 Task: Check the average views per listing of hardwood floors in the last 1 year.
Action: Mouse moved to (803, 189)
Screenshot: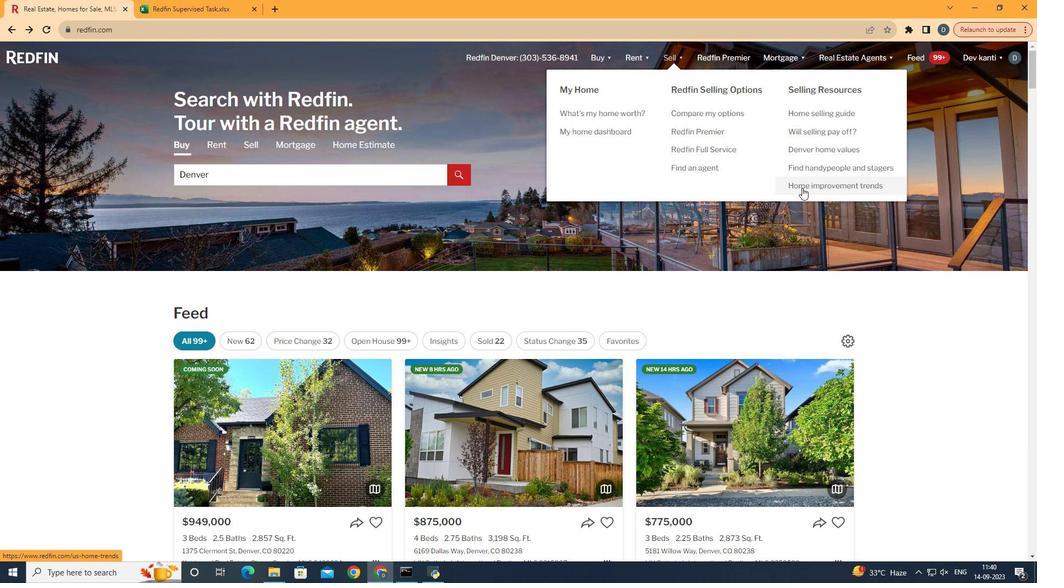 
Action: Mouse pressed left at (803, 189)
Screenshot: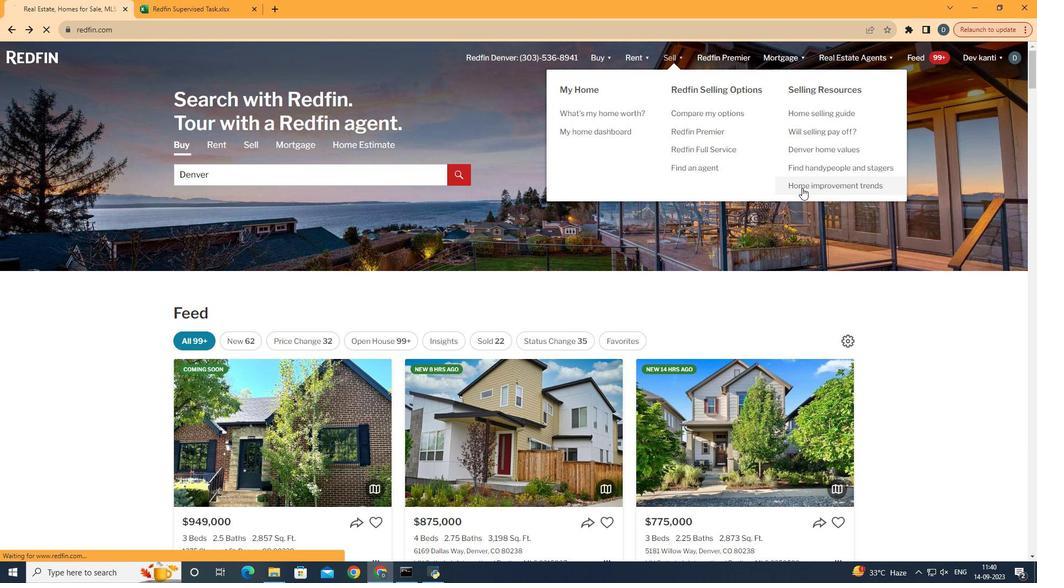 
Action: Mouse moved to (267, 206)
Screenshot: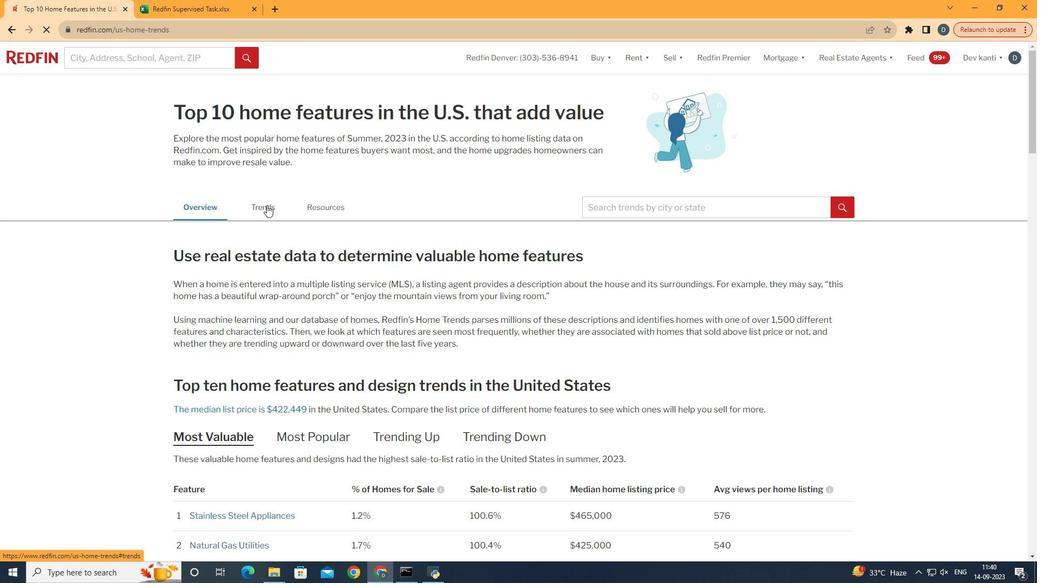 
Action: Mouse pressed left at (267, 206)
Screenshot: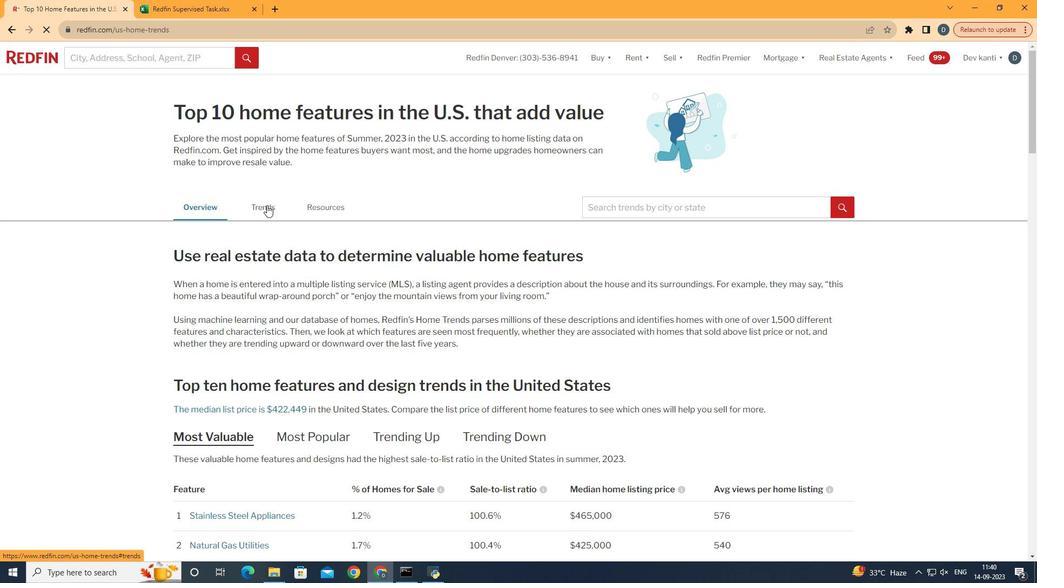 
Action: Mouse moved to (524, 335)
Screenshot: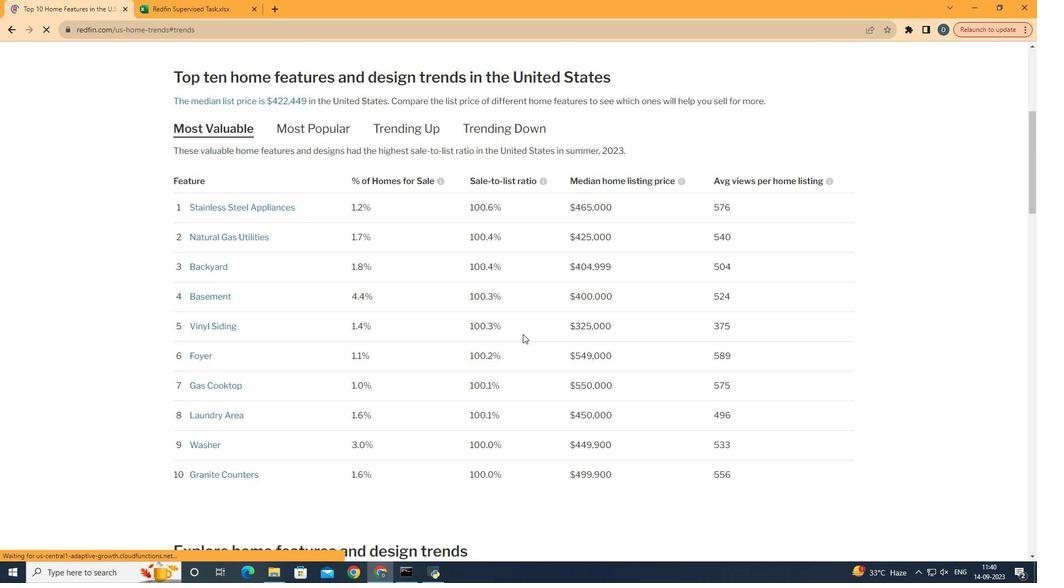 
Action: Mouse scrolled (524, 334) with delta (0, 0)
Screenshot: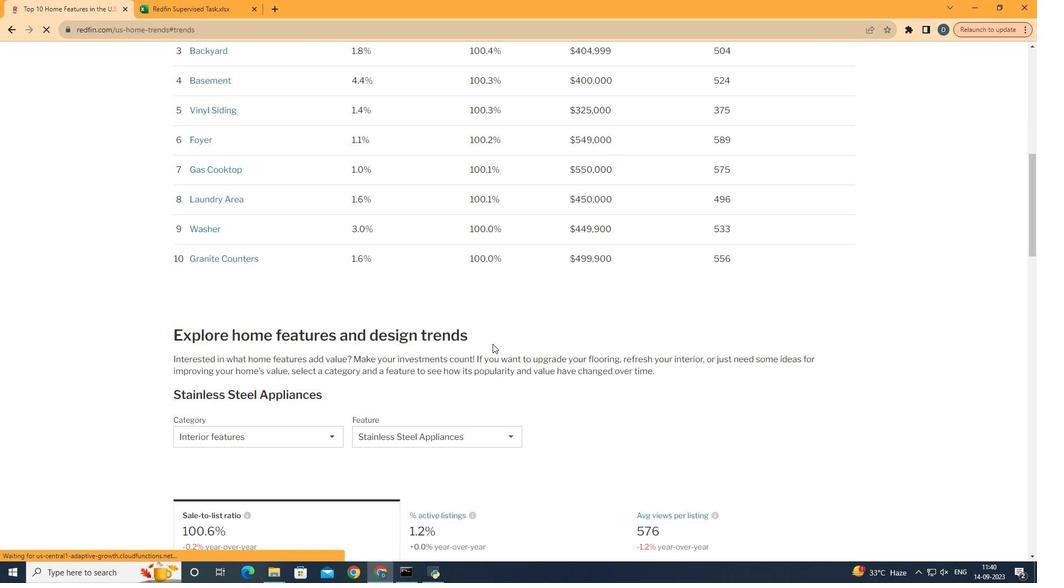 
Action: Mouse scrolled (524, 334) with delta (0, 0)
Screenshot: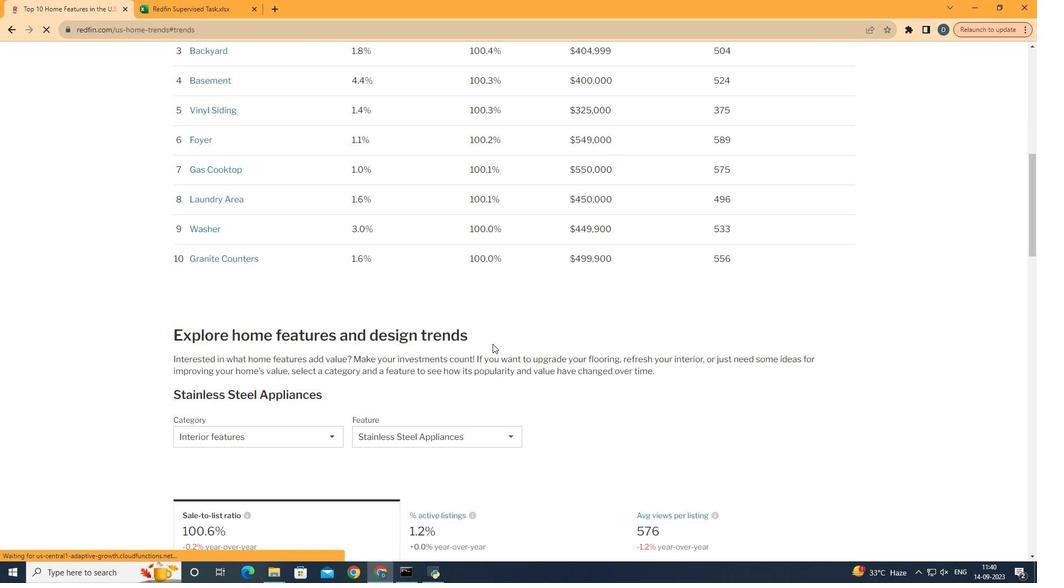 
Action: Mouse moved to (523, 336)
Screenshot: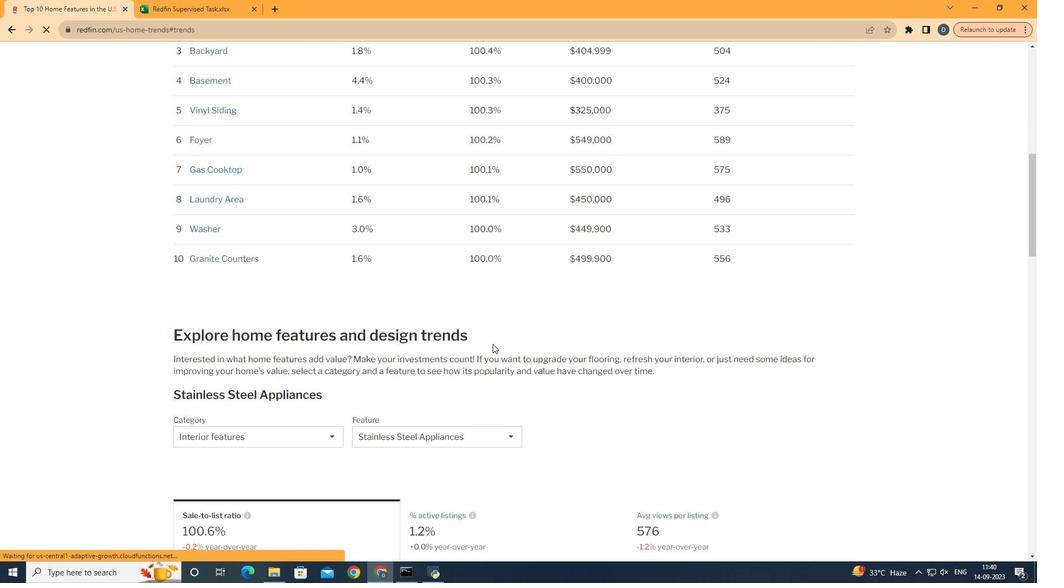 
Action: Mouse scrolled (523, 335) with delta (0, 0)
Screenshot: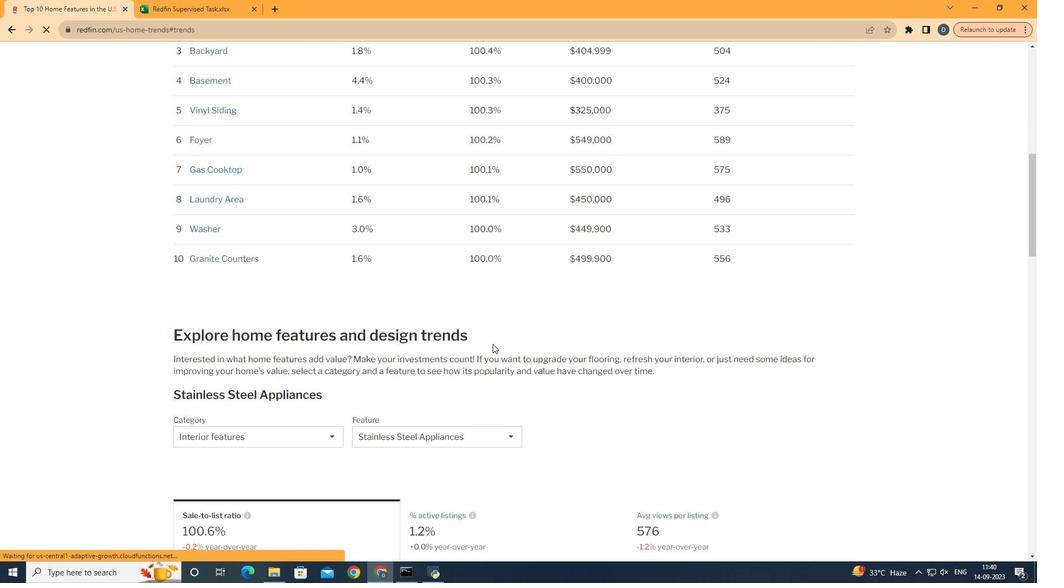 
Action: Mouse moved to (517, 337)
Screenshot: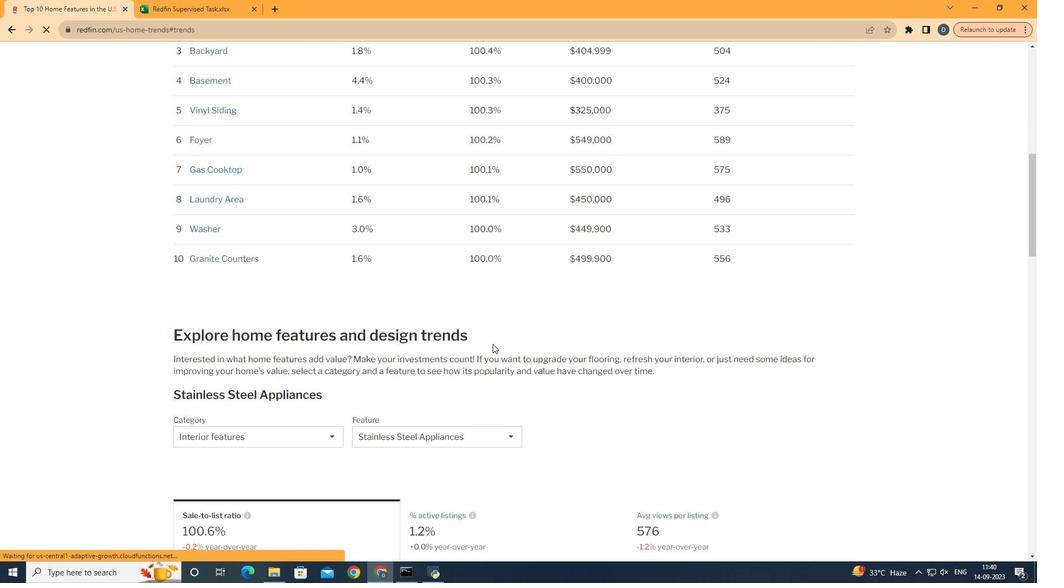 
Action: Mouse scrolled (517, 336) with delta (0, 0)
Screenshot: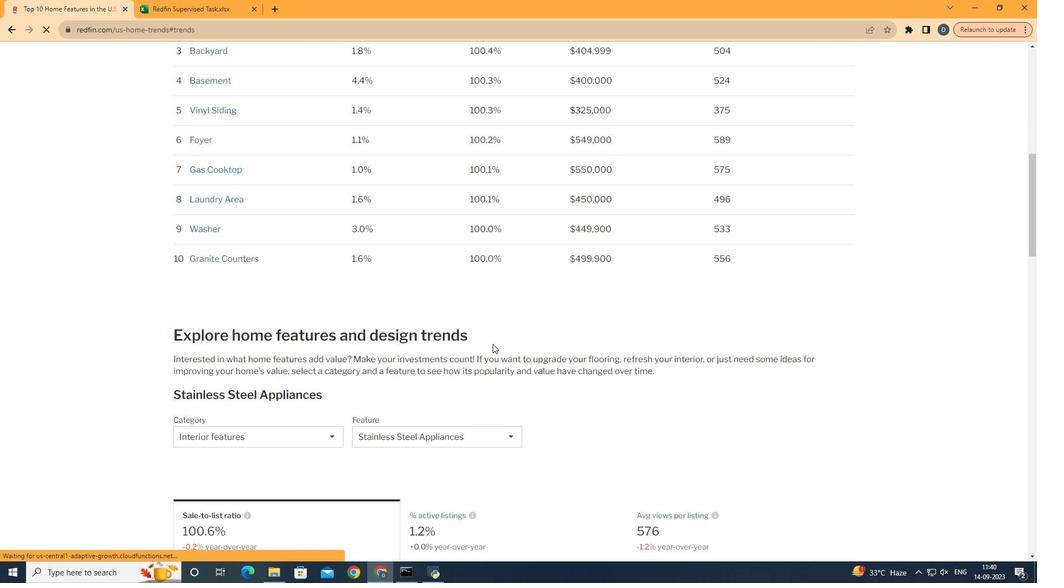 
Action: Mouse moved to (491, 345)
Screenshot: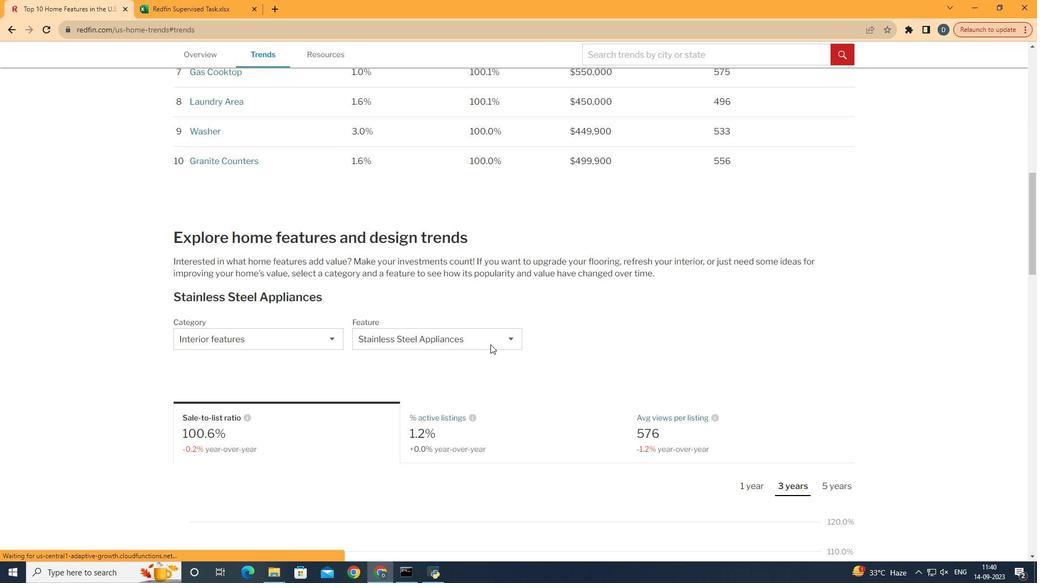 
Action: Mouse scrolled (491, 345) with delta (0, 0)
Screenshot: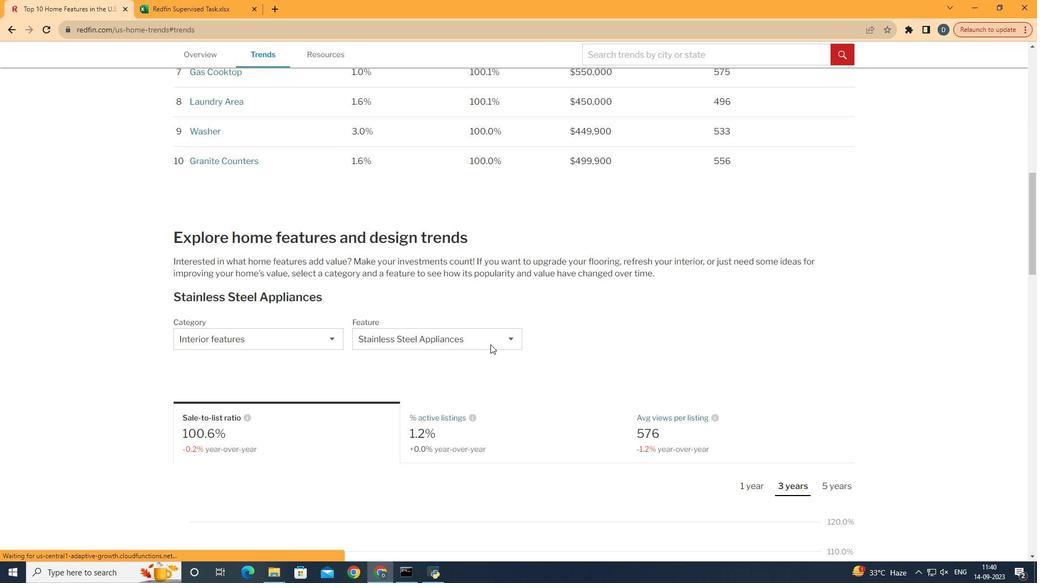 
Action: Mouse scrolled (491, 345) with delta (0, 0)
Screenshot: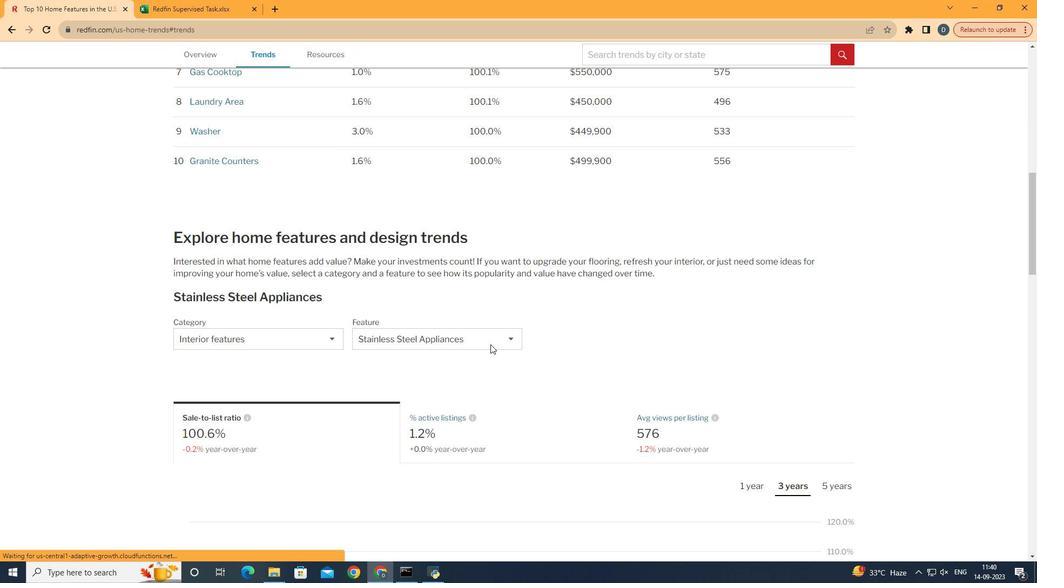 
Action: Mouse moved to (491, 346)
Screenshot: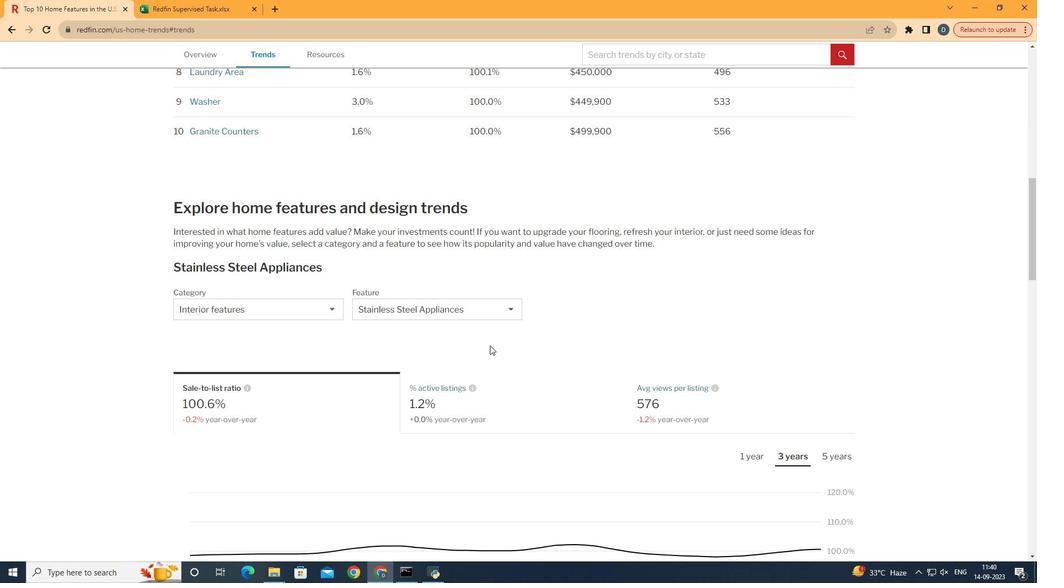 
Action: Mouse scrolled (491, 346) with delta (0, 0)
Screenshot: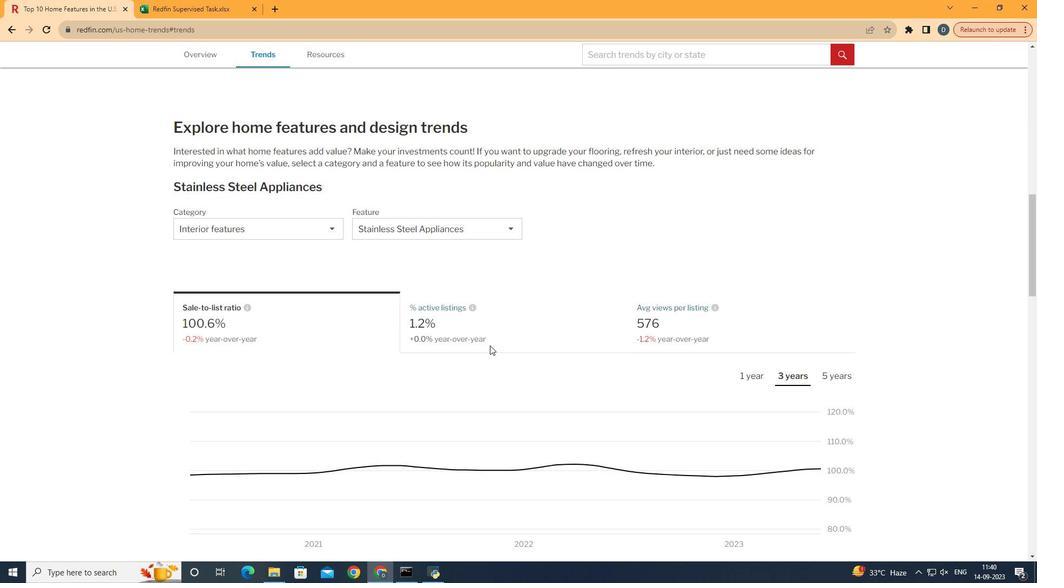 
Action: Mouse scrolled (491, 346) with delta (0, 0)
Screenshot: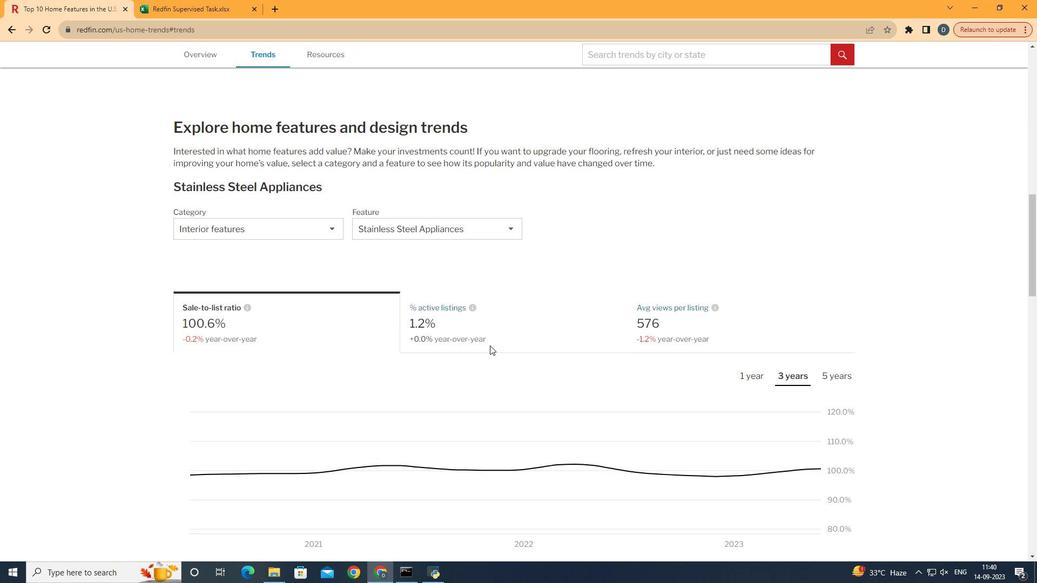 
Action: Mouse moved to (412, 295)
Screenshot: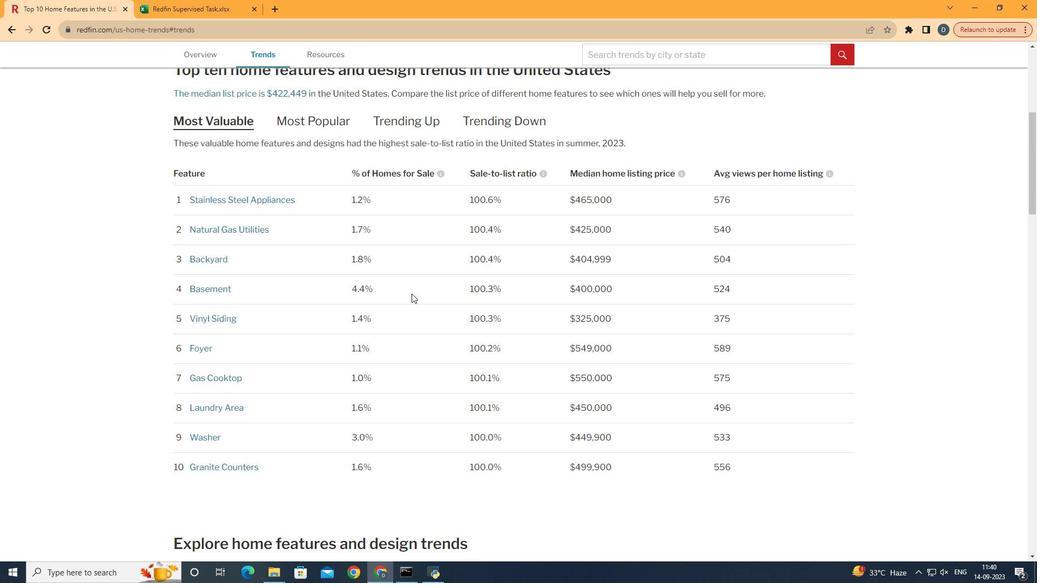 
Action: Mouse scrolled (412, 294) with delta (0, 0)
Screenshot: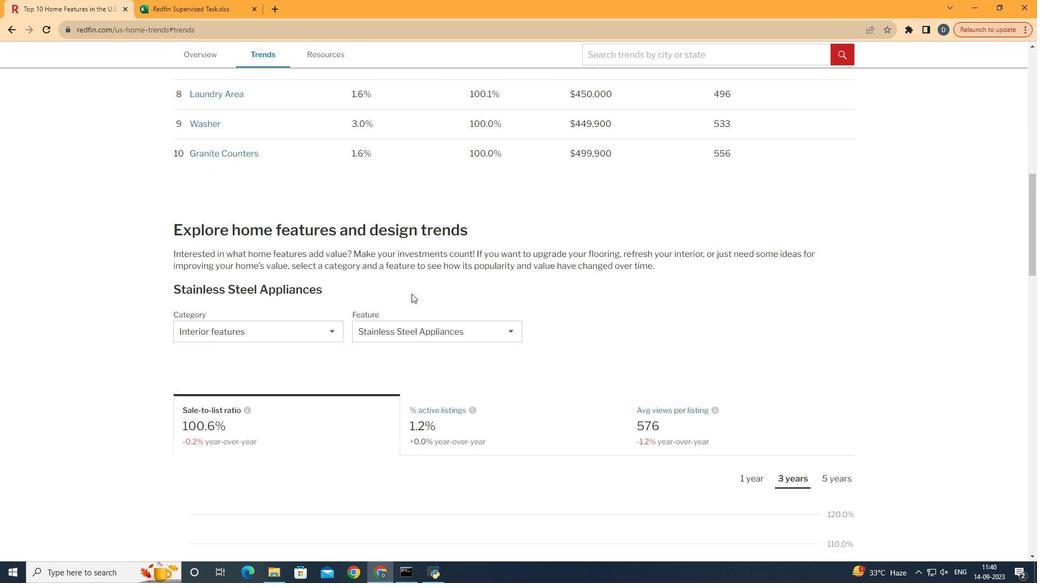 
Action: Mouse scrolled (412, 294) with delta (0, 0)
Screenshot: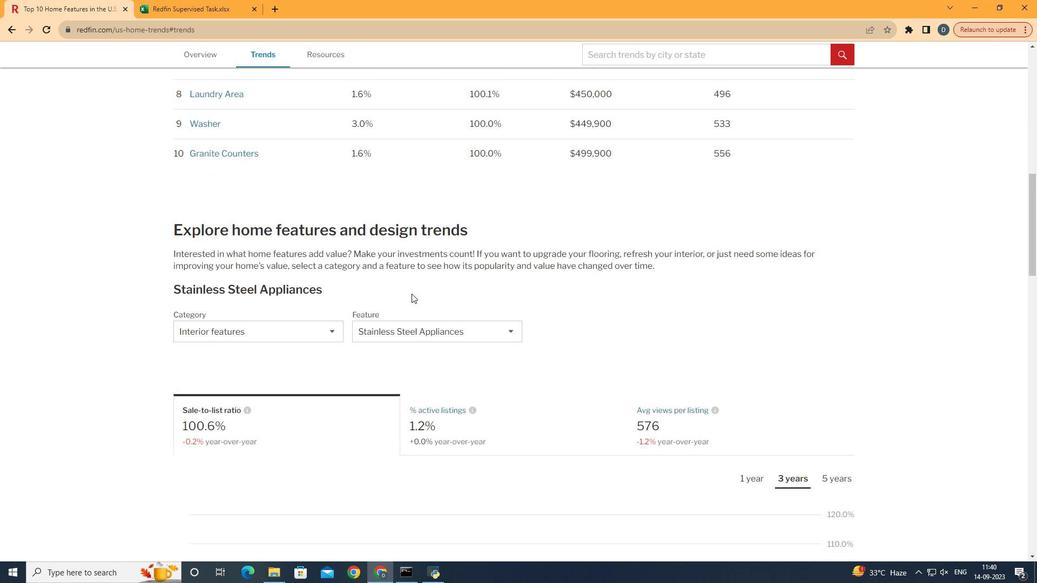 
Action: Mouse scrolled (412, 294) with delta (0, 0)
Screenshot: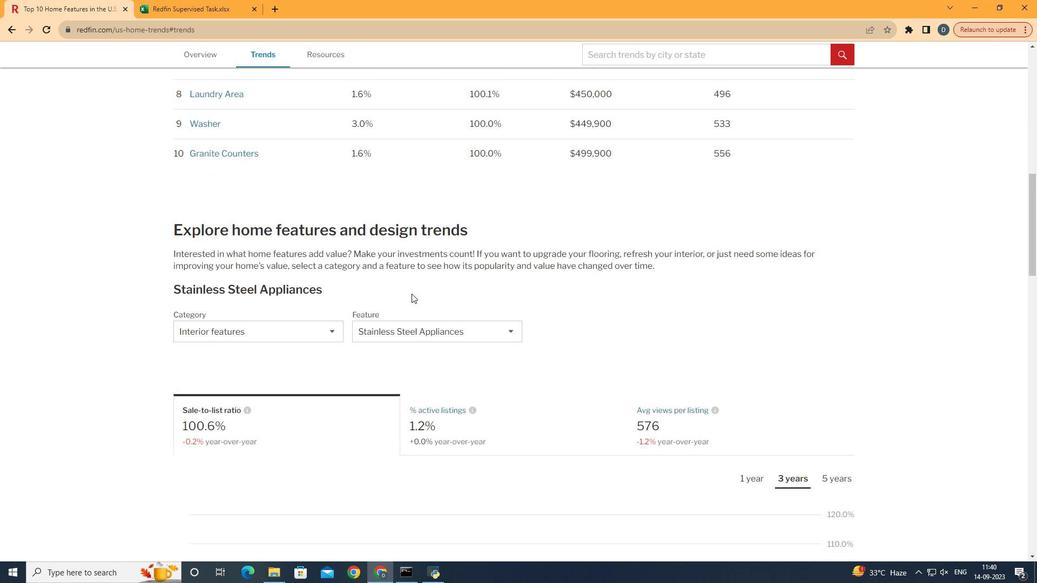 
Action: Mouse scrolled (412, 294) with delta (0, 0)
Screenshot: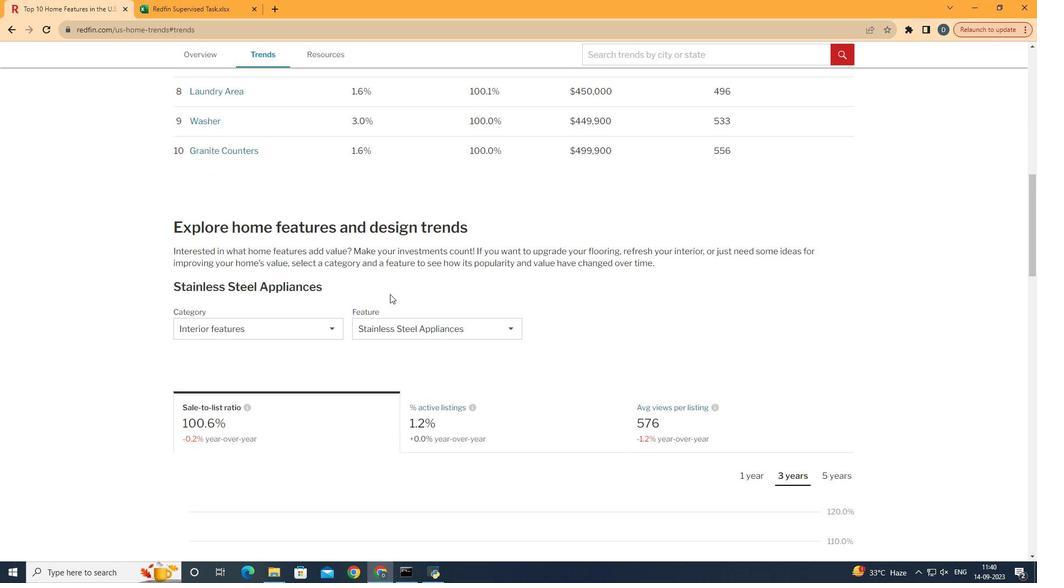 
Action: Mouse scrolled (412, 294) with delta (0, 0)
Screenshot: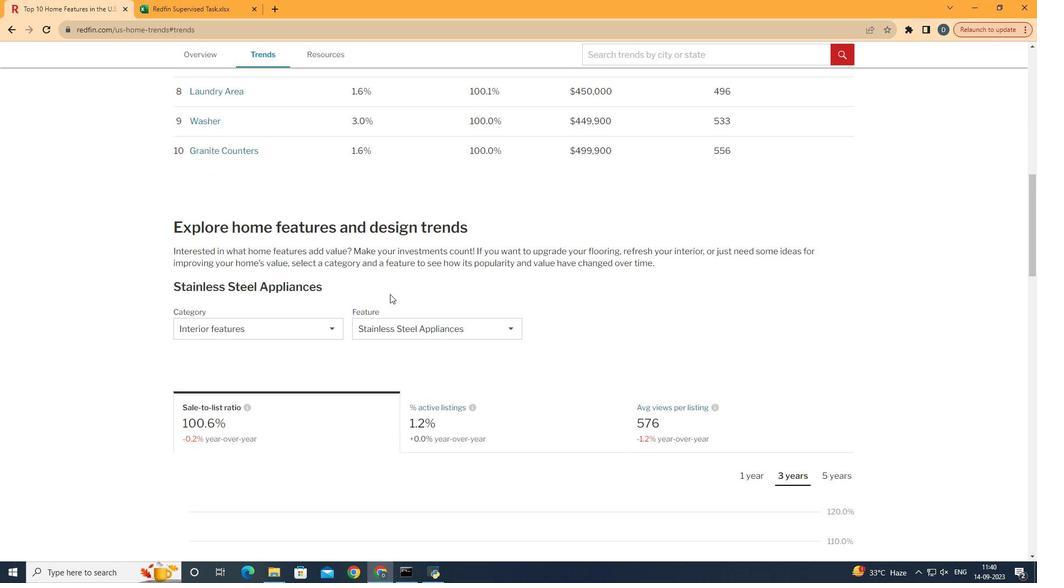 
Action: Mouse scrolled (412, 294) with delta (0, 0)
Screenshot: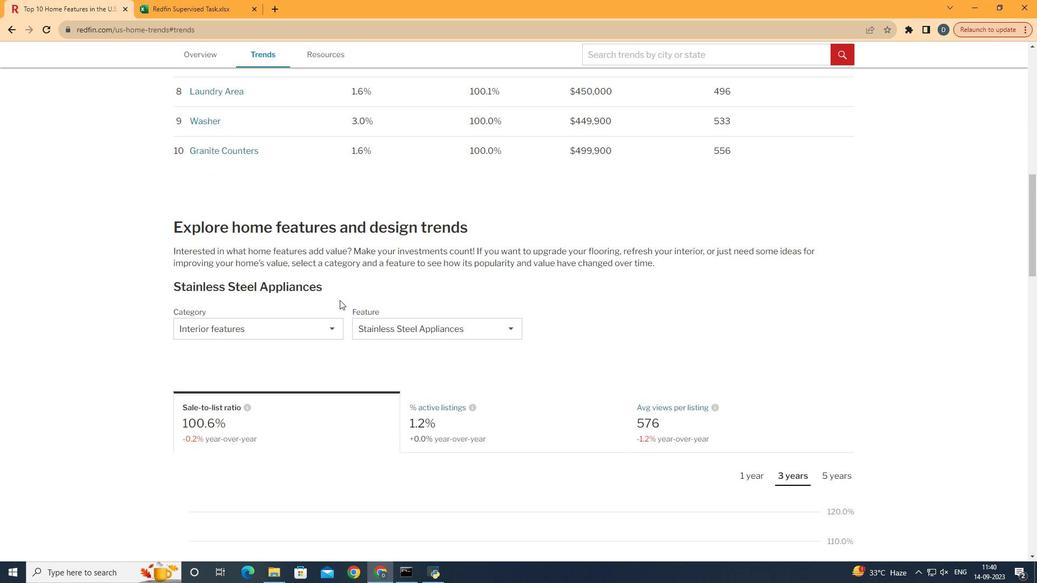 
Action: Mouse moved to (320, 301)
Screenshot: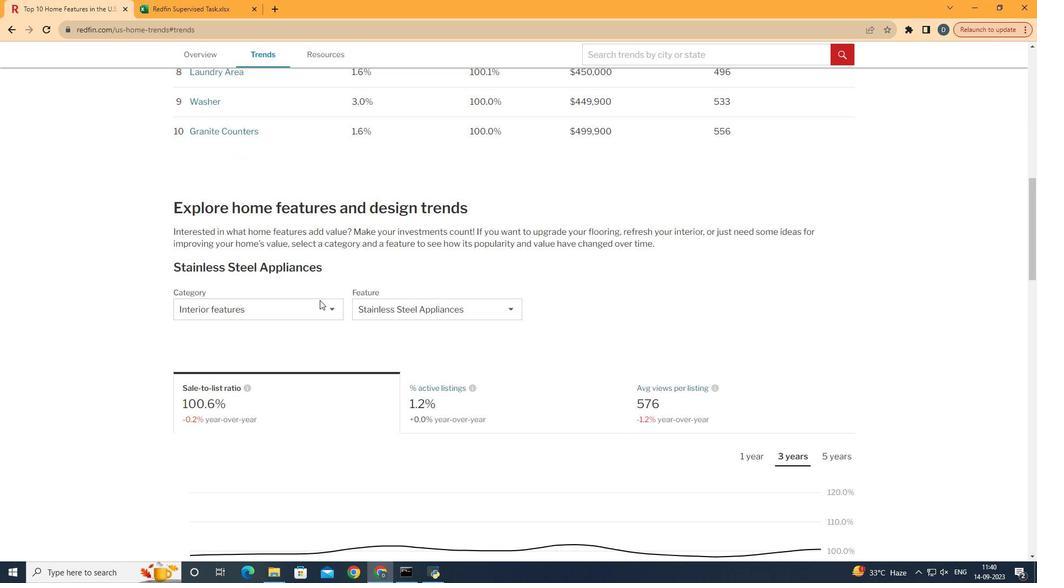 
Action: Mouse scrolled (320, 300) with delta (0, 0)
Screenshot: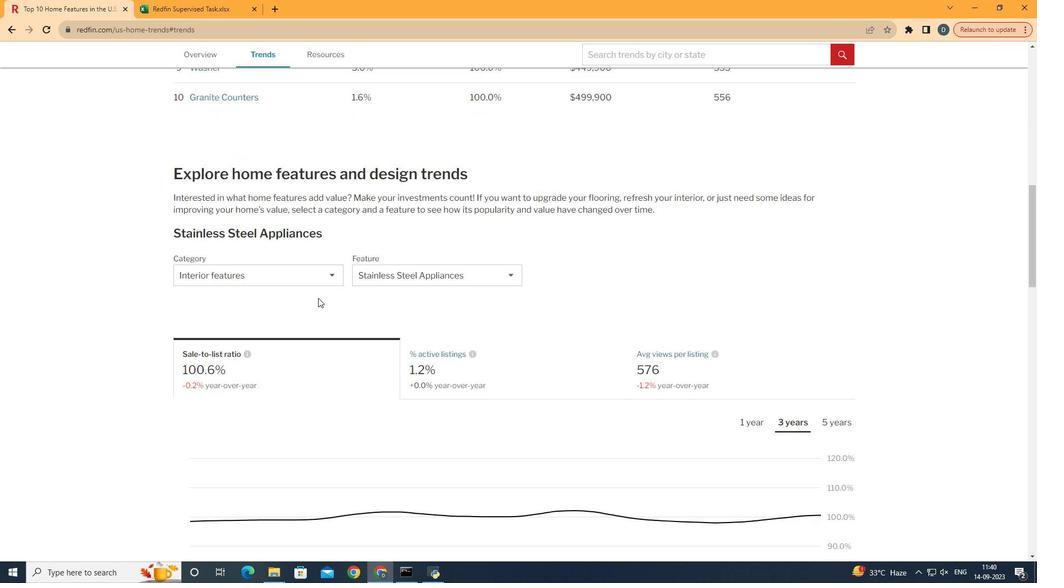 
Action: Mouse moved to (290, 276)
Screenshot: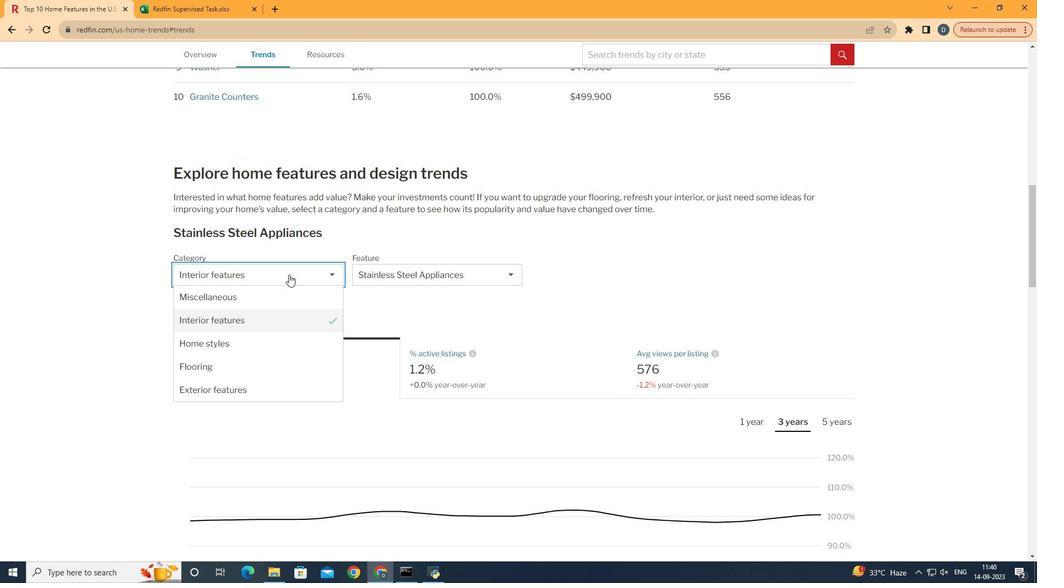 
Action: Mouse pressed left at (290, 276)
Screenshot: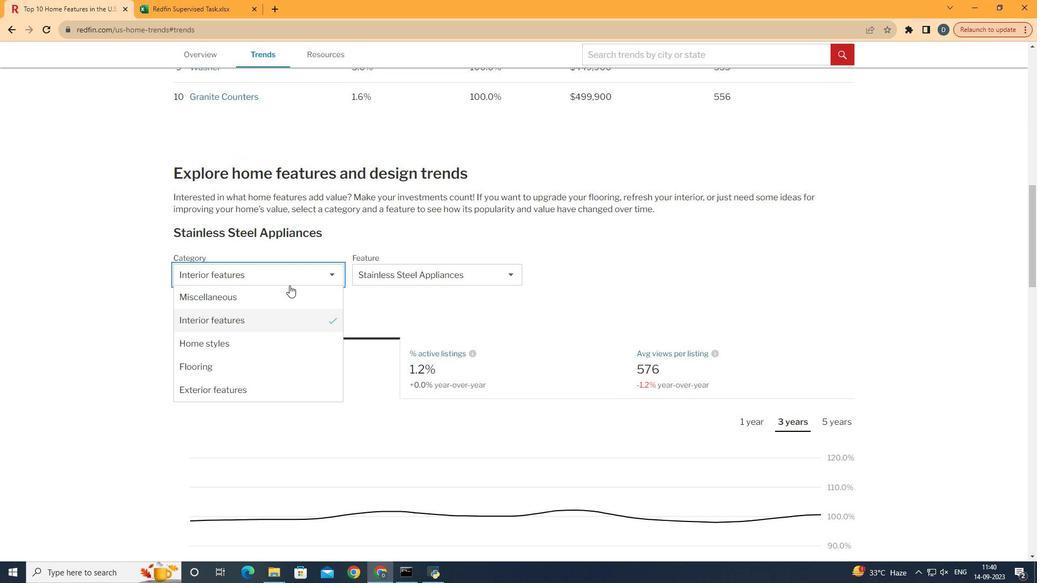
Action: Mouse moved to (292, 358)
Screenshot: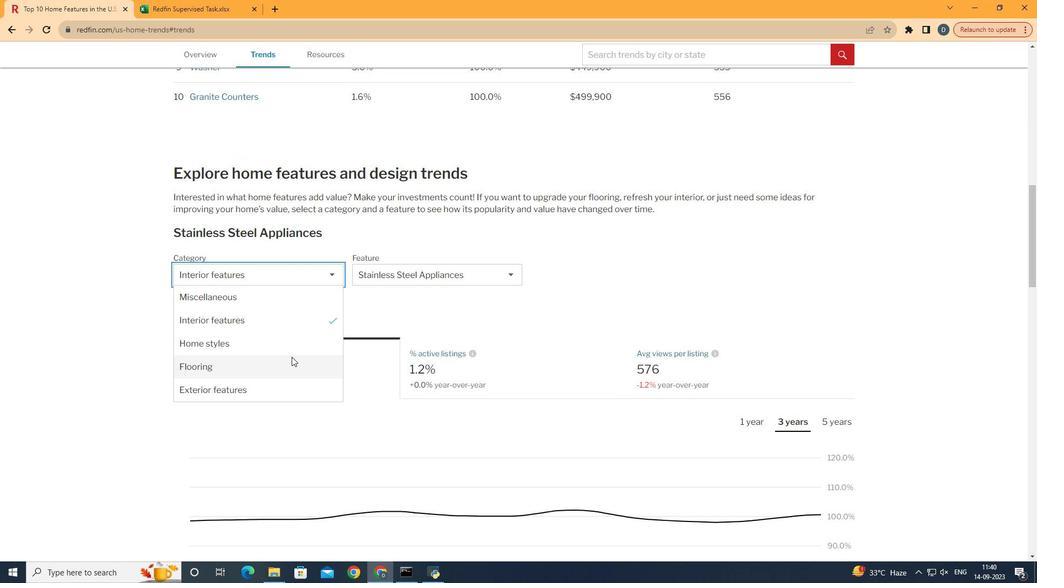 
Action: Mouse pressed left at (292, 358)
Screenshot: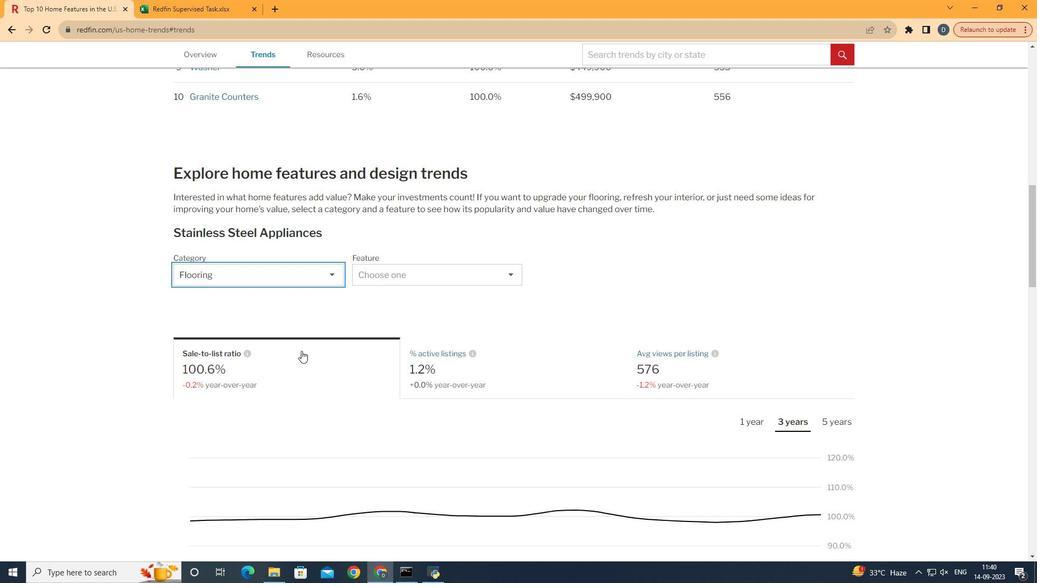 
Action: Mouse moved to (433, 276)
Screenshot: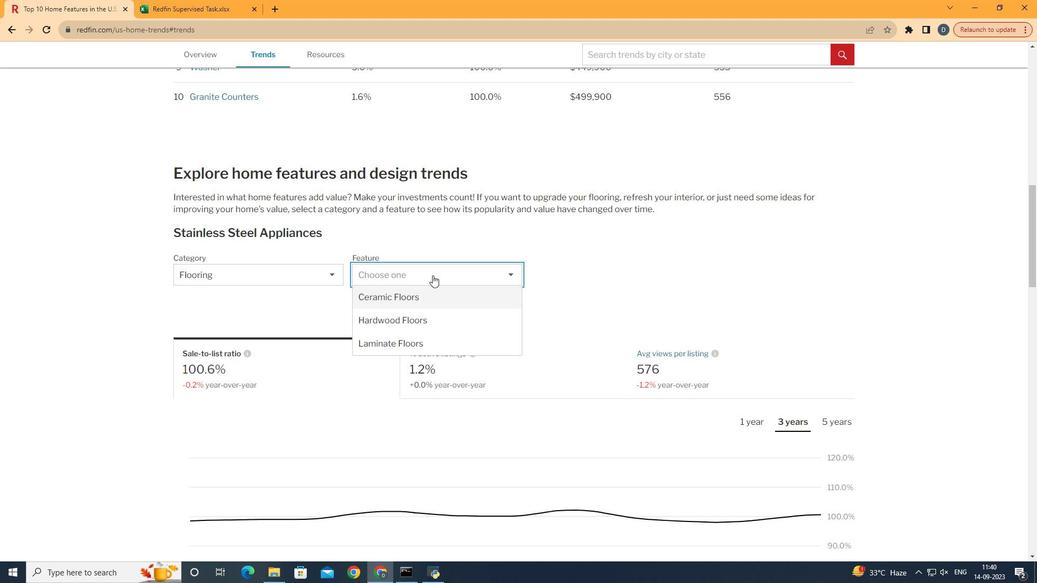 
Action: Mouse pressed left at (433, 276)
Screenshot: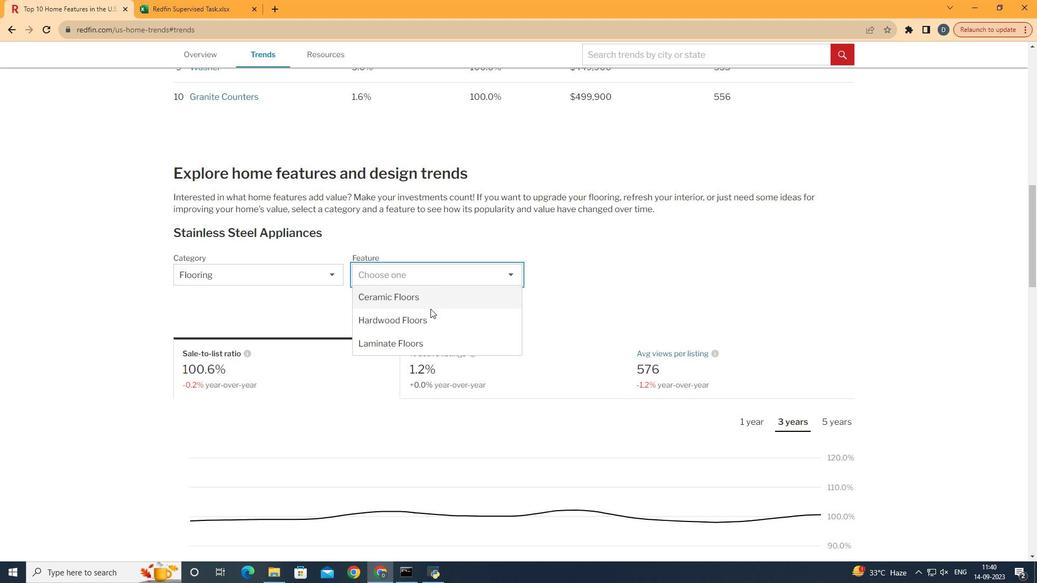 
Action: Mouse moved to (430, 330)
Screenshot: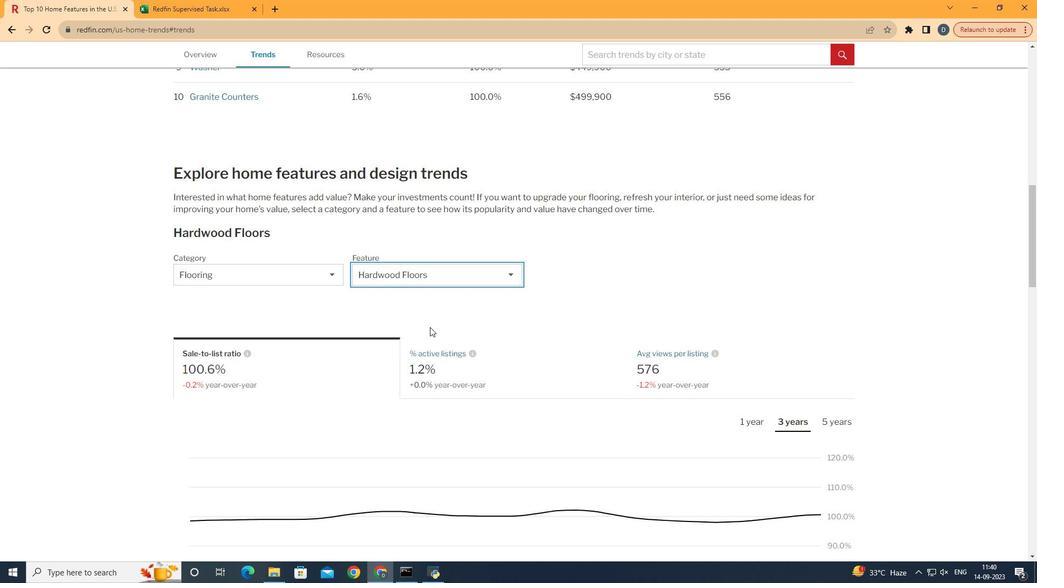 
Action: Mouse pressed left at (430, 330)
Screenshot: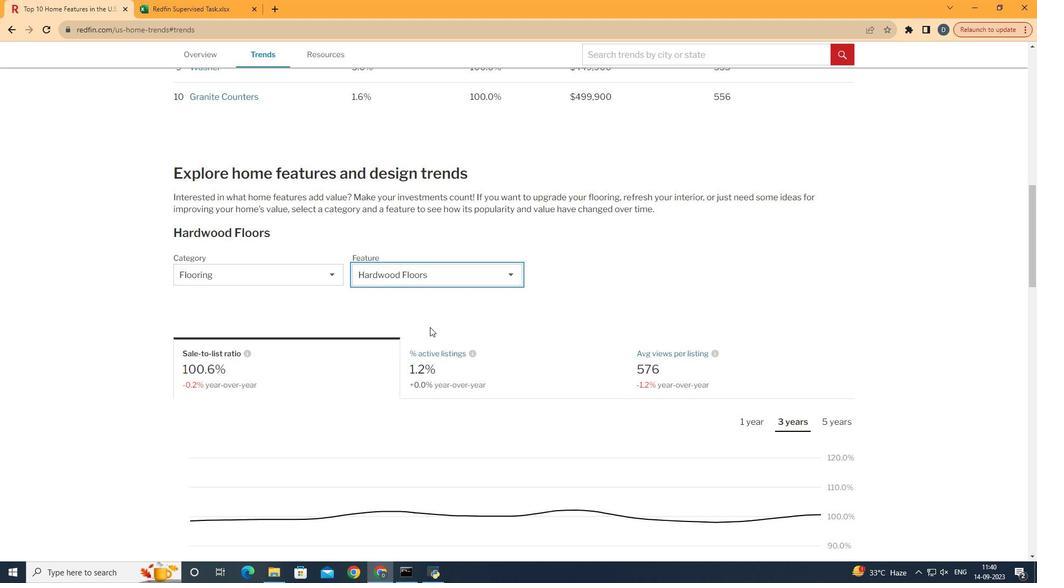 
Action: Mouse moved to (744, 377)
Screenshot: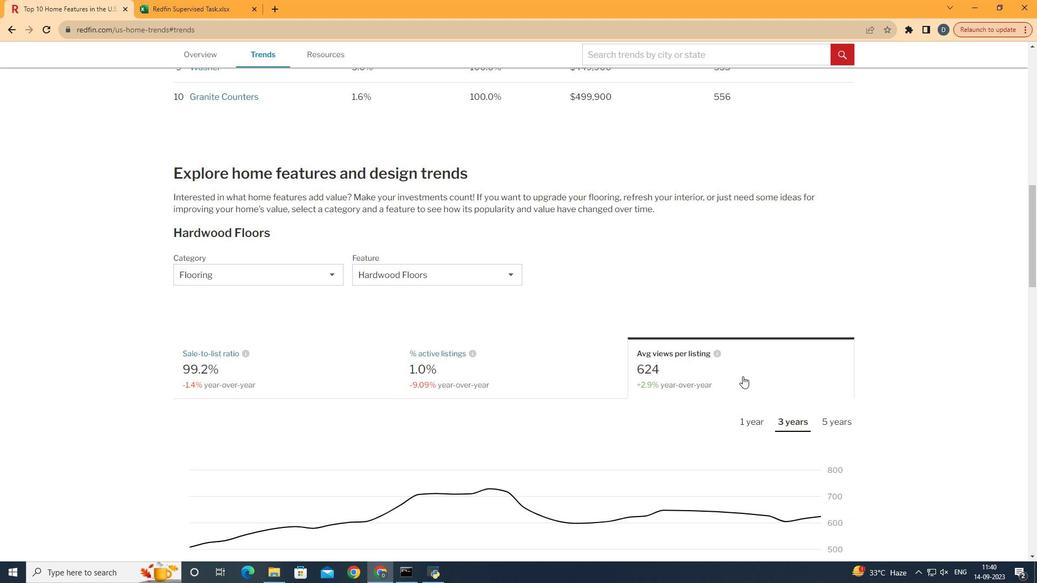 
Action: Mouse pressed left at (744, 377)
Screenshot: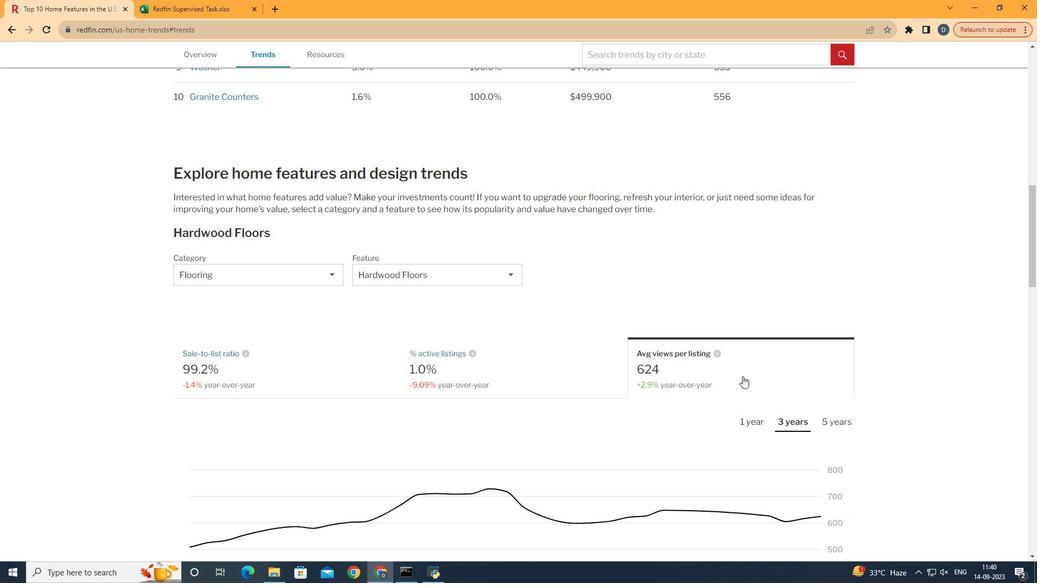 
Action: Mouse moved to (744, 377)
Screenshot: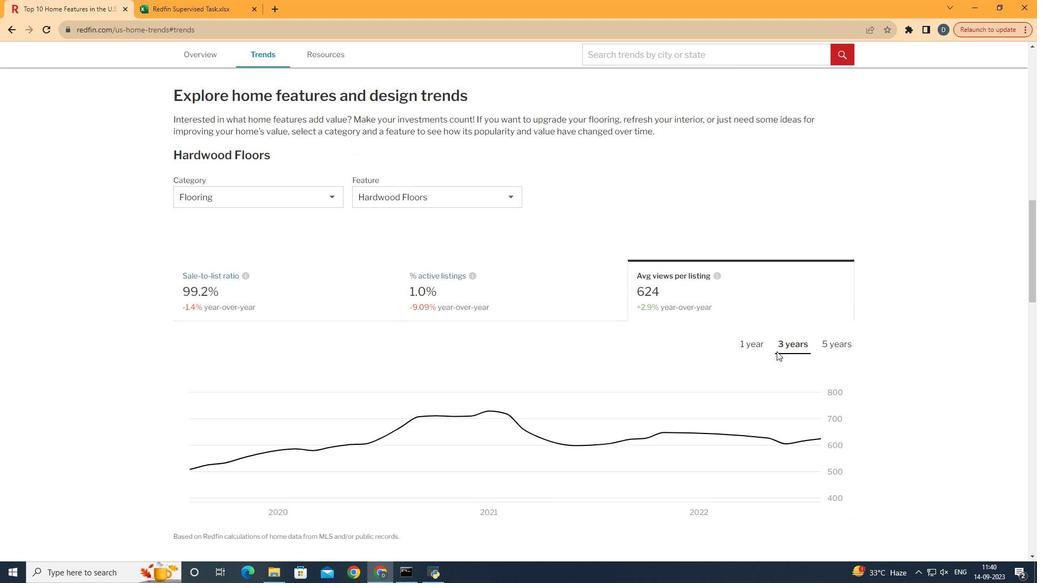 
Action: Mouse scrolled (744, 377) with delta (0, 0)
Screenshot: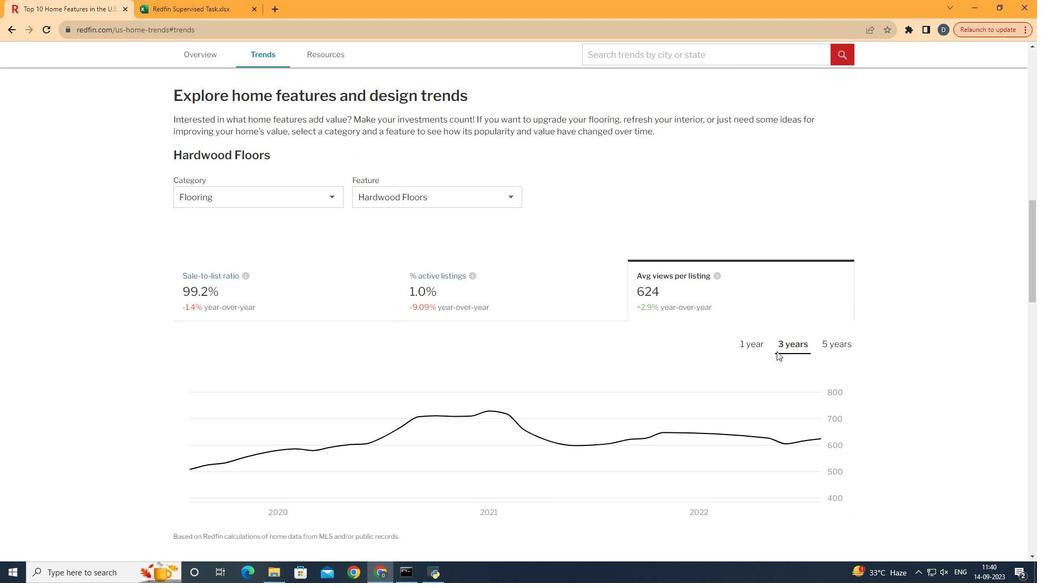 
Action: Mouse moved to (746, 376)
Screenshot: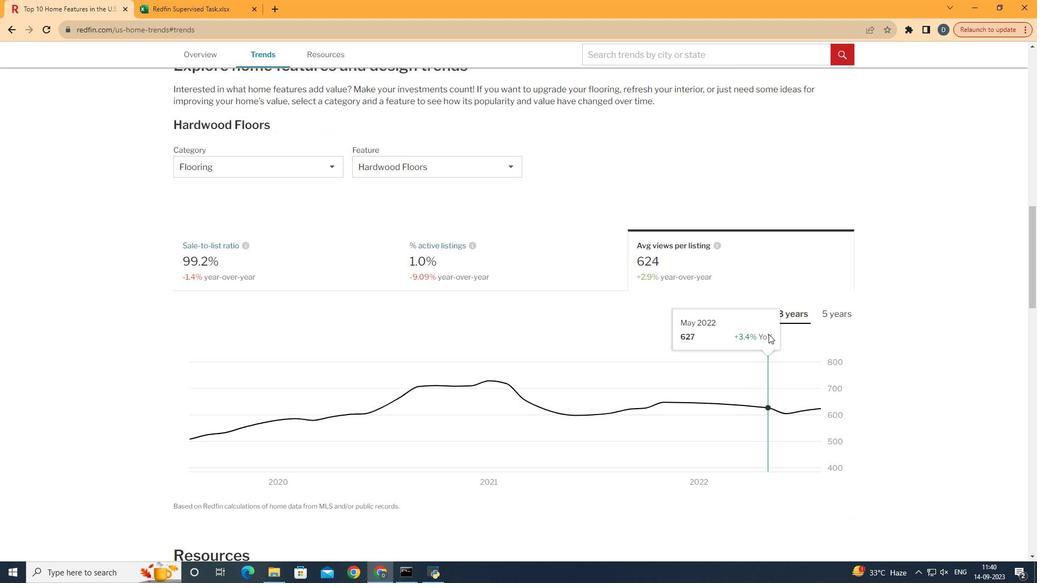 
Action: Mouse scrolled (746, 375) with delta (0, 0)
Screenshot: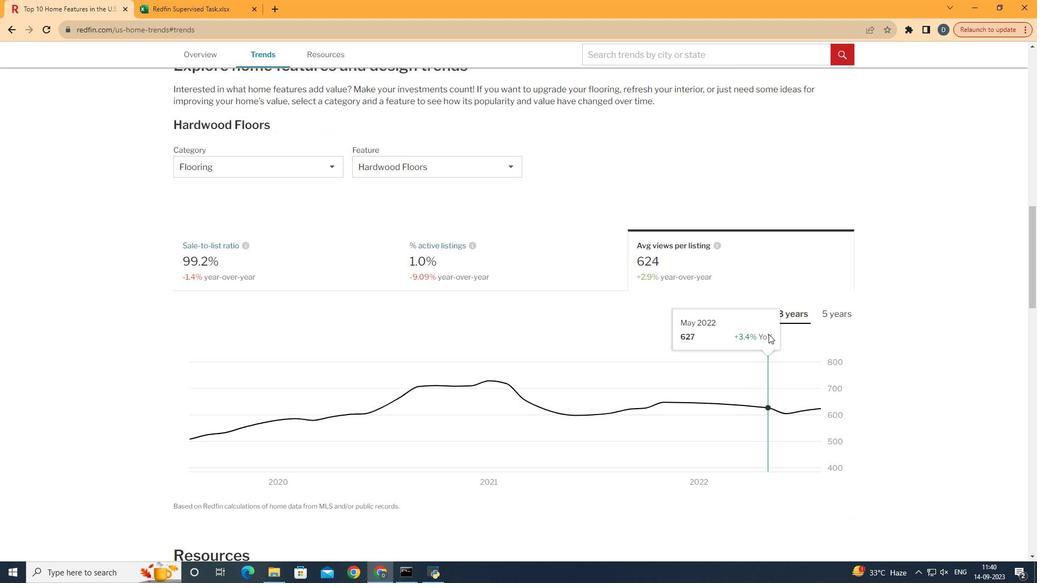 
Action: Mouse moved to (762, 314)
Screenshot: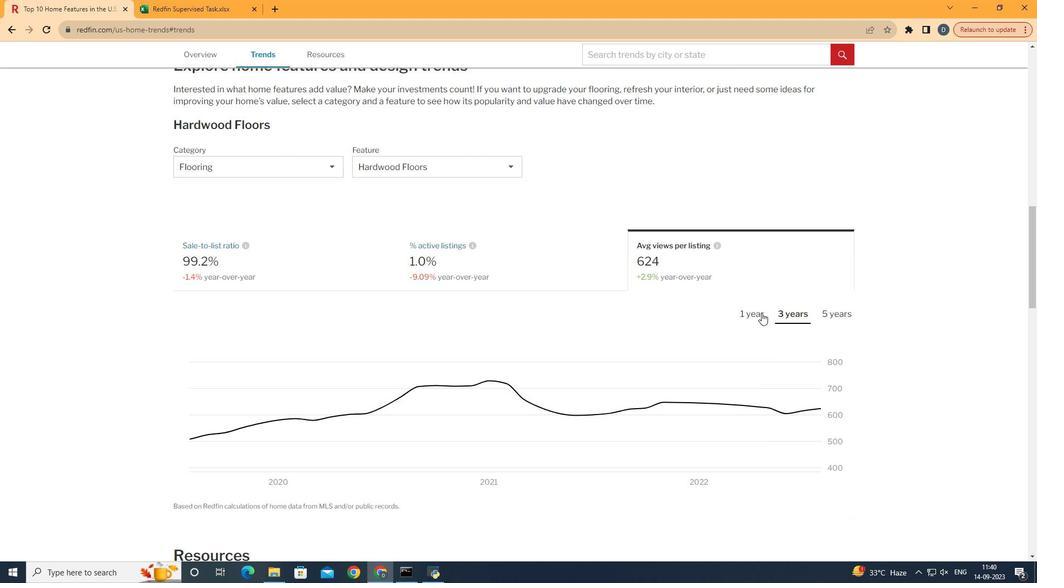 
Action: Mouse pressed left at (762, 314)
Screenshot: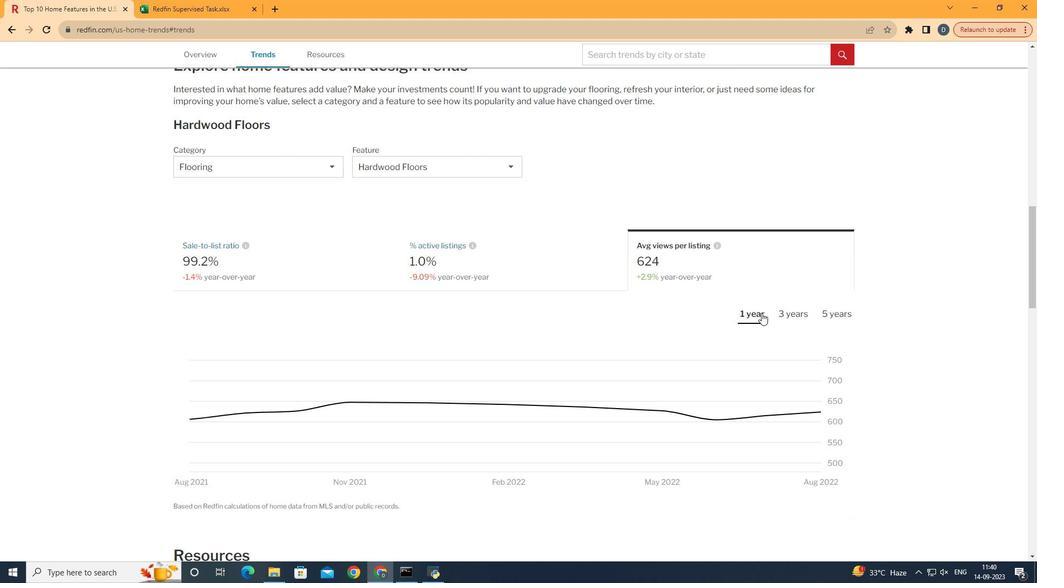 
